 Task: Set the logo individual image time in ms for logo overlay to 24.
Action: Mouse moved to (116, 57)
Screenshot: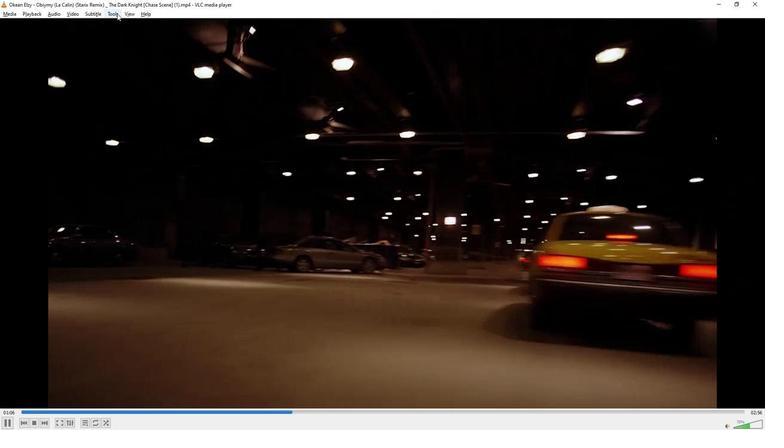 
Action: Mouse pressed left at (116, 57)
Screenshot: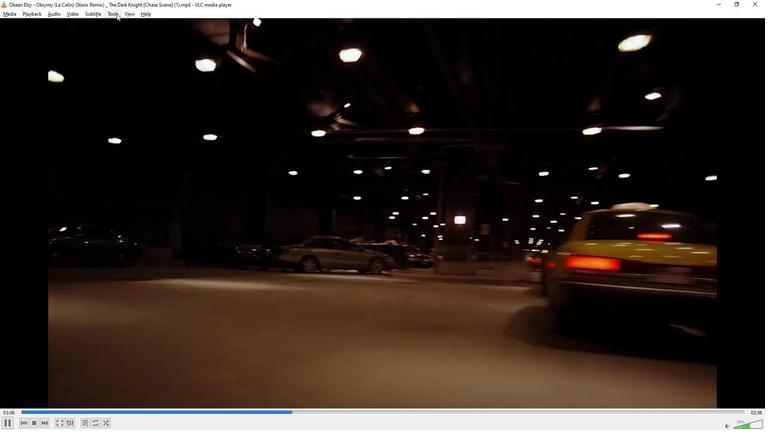 
Action: Mouse moved to (126, 135)
Screenshot: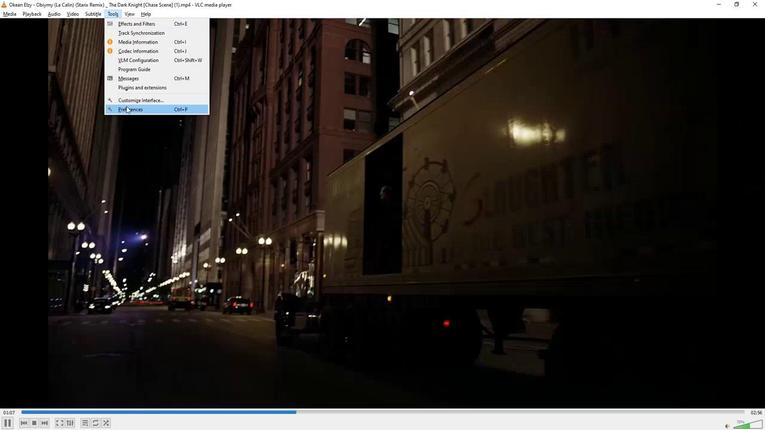 
Action: Mouse pressed left at (126, 135)
Screenshot: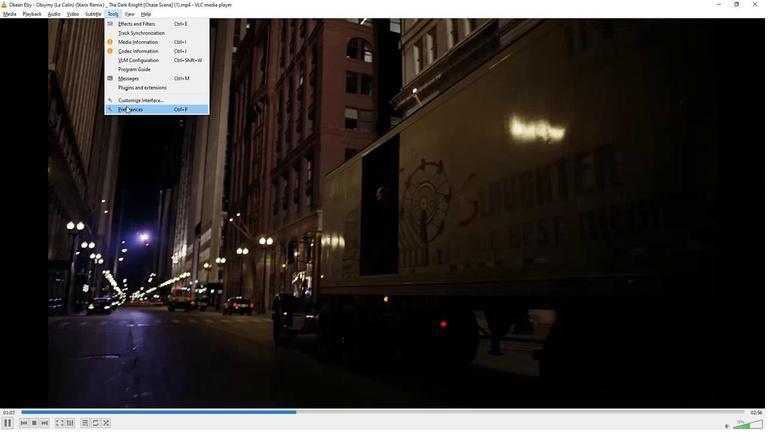 
Action: Mouse moved to (150, 335)
Screenshot: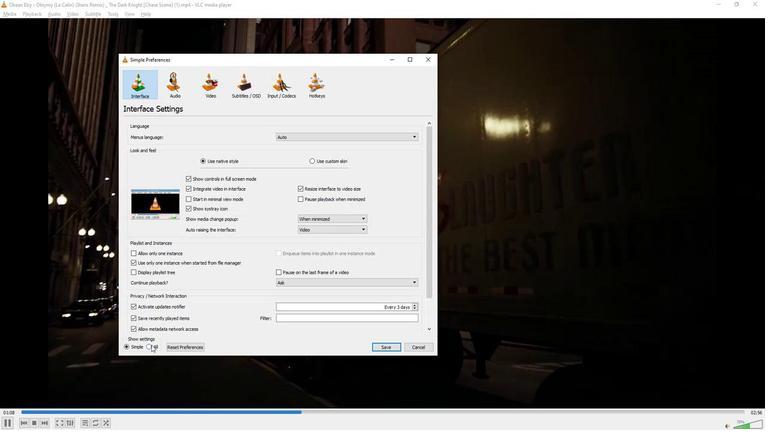 
Action: Mouse pressed left at (150, 335)
Screenshot: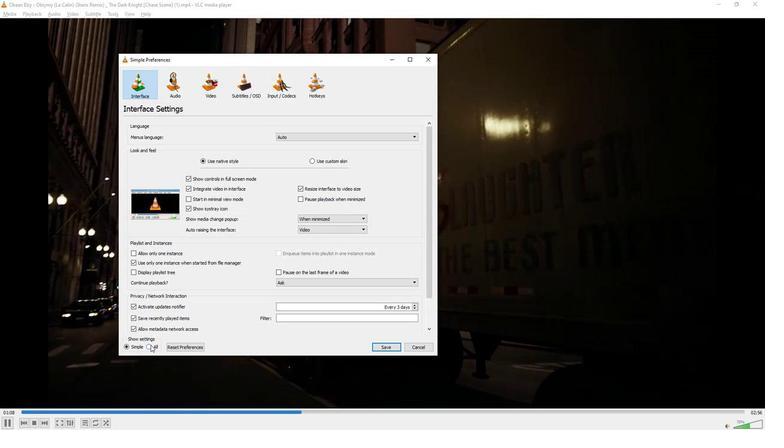 
Action: Mouse moved to (149, 287)
Screenshot: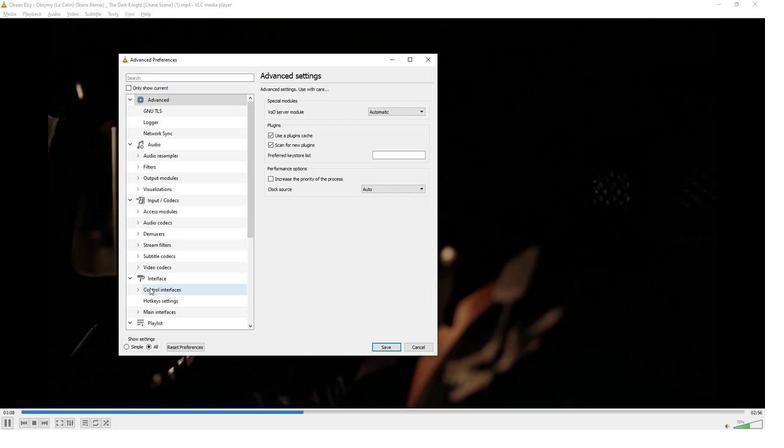 
Action: Mouse scrolled (149, 286) with delta (0, 0)
Screenshot: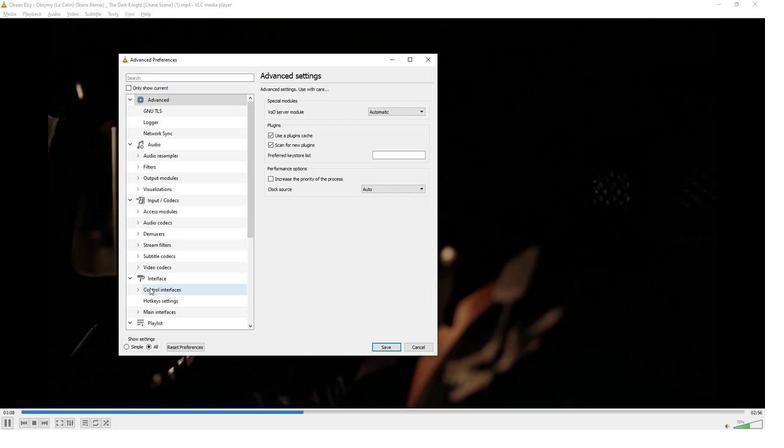 
Action: Mouse moved to (149, 285)
Screenshot: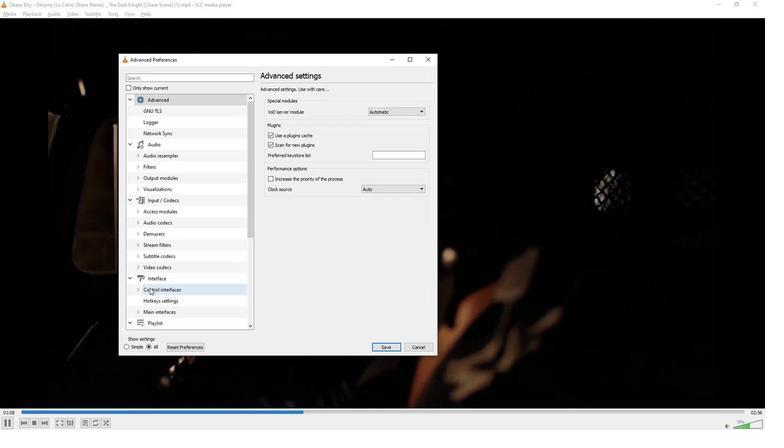 
Action: Mouse scrolled (149, 285) with delta (0, 0)
Screenshot: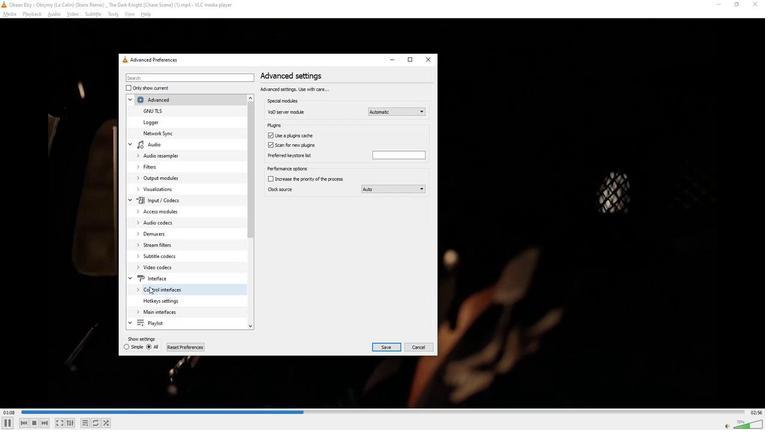 
Action: Mouse moved to (148, 285)
Screenshot: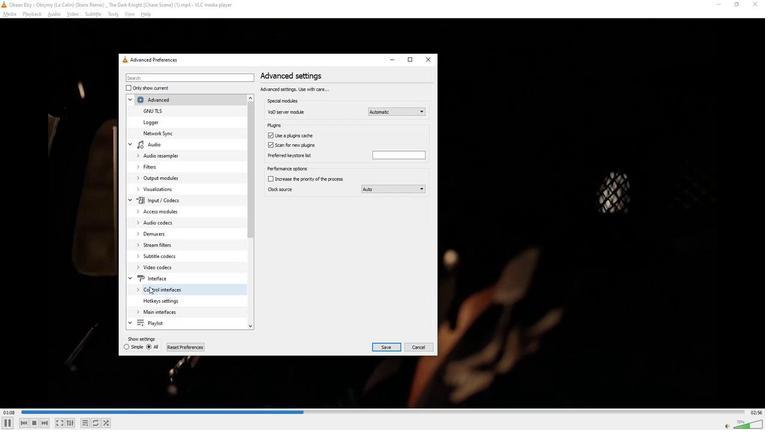 
Action: Mouse scrolled (148, 285) with delta (0, 0)
Screenshot: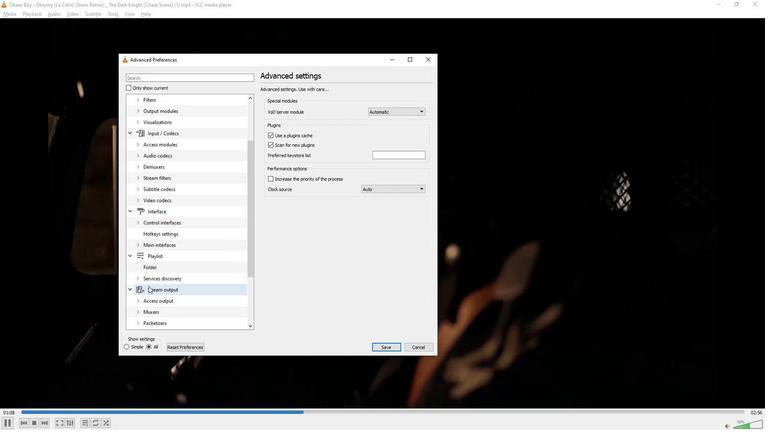 
Action: Mouse moved to (148, 285)
Screenshot: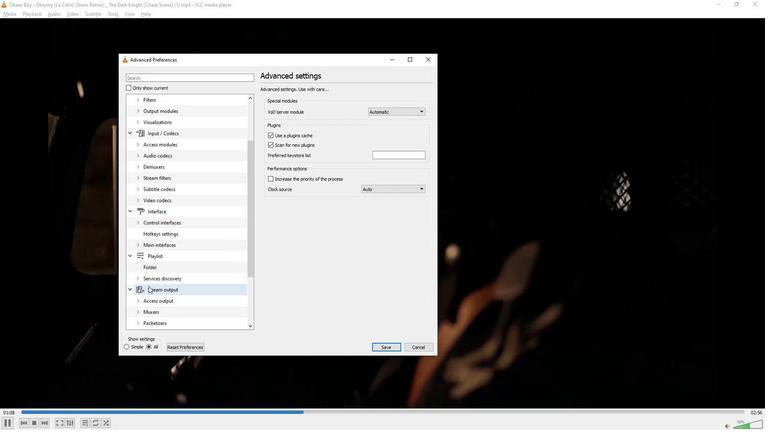 
Action: Mouse scrolled (148, 285) with delta (0, 0)
Screenshot: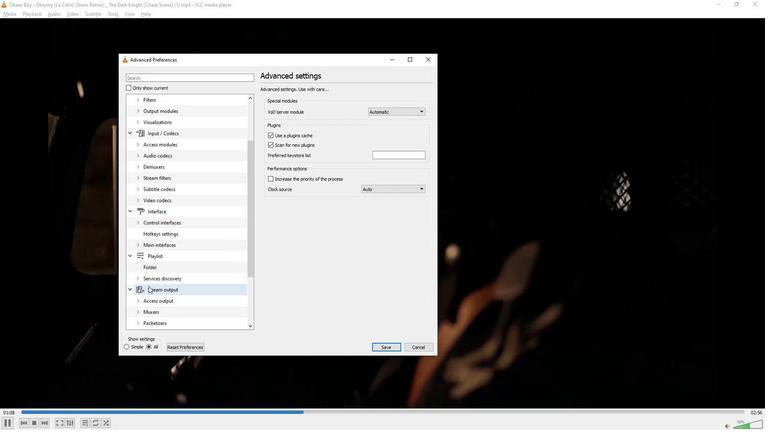 
Action: Mouse moved to (148, 285)
Screenshot: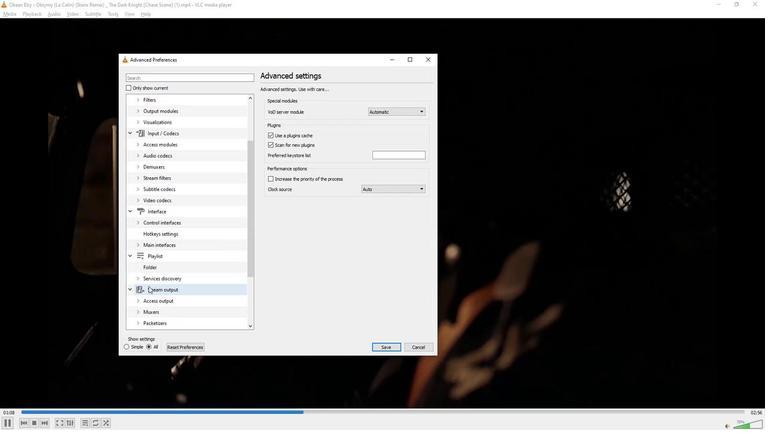 
Action: Mouse scrolled (148, 285) with delta (0, 0)
Screenshot: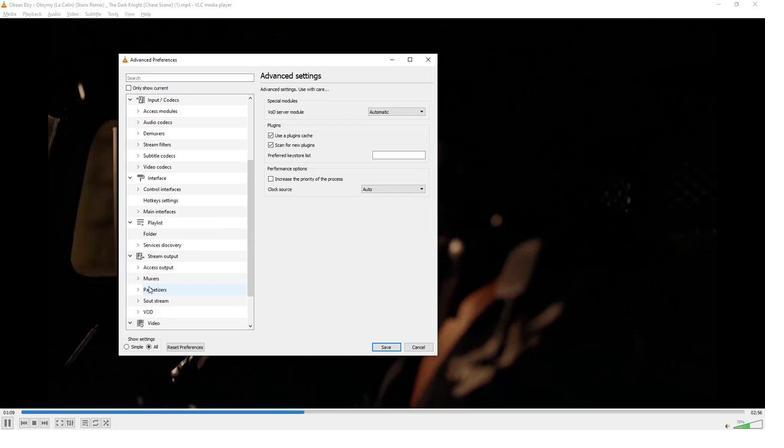 
Action: Mouse moved to (148, 285)
Screenshot: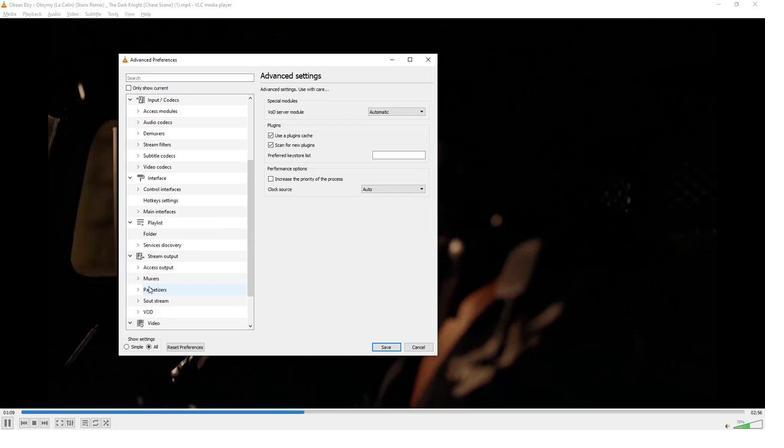 
Action: Mouse scrolled (148, 285) with delta (0, 0)
Screenshot: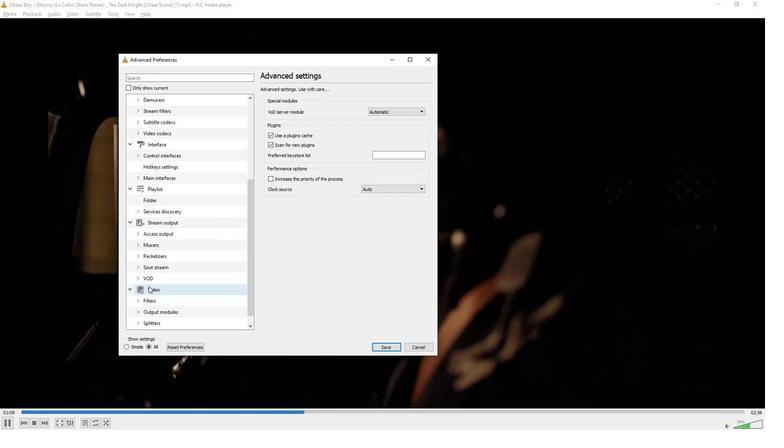 
Action: Mouse moved to (138, 315)
Screenshot: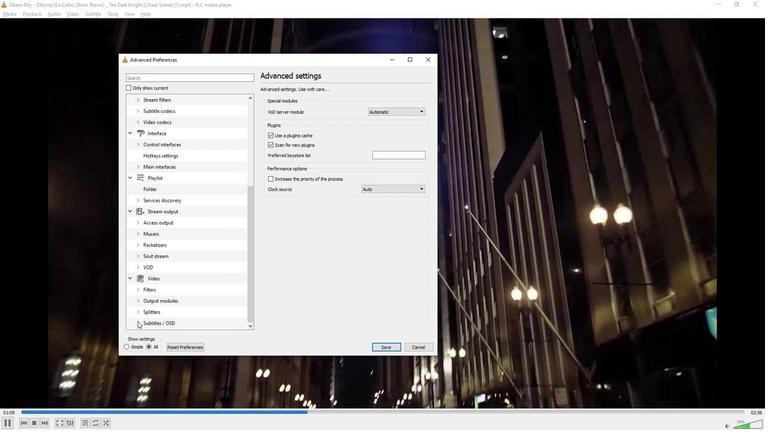 
Action: Mouse pressed left at (138, 315)
Screenshot: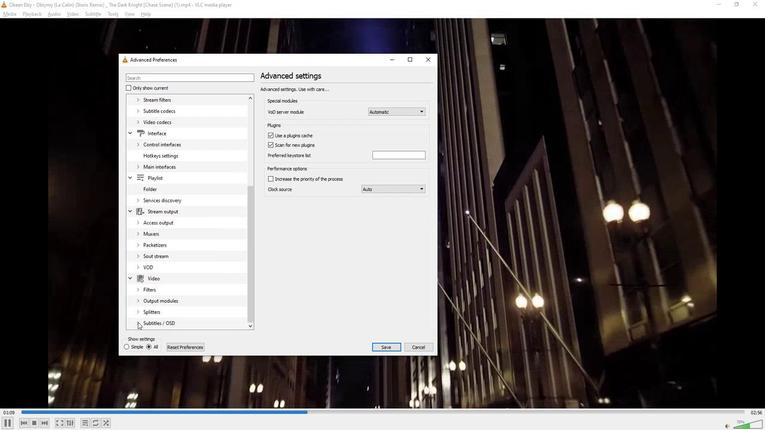 
Action: Mouse moved to (145, 299)
Screenshot: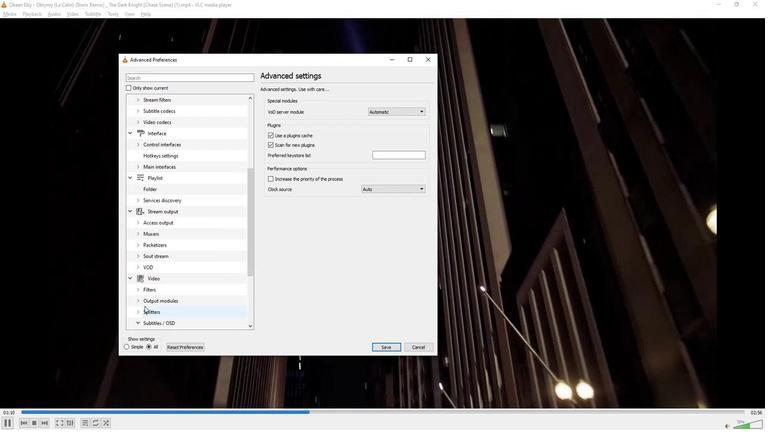 
Action: Mouse scrolled (145, 299) with delta (0, 0)
Screenshot: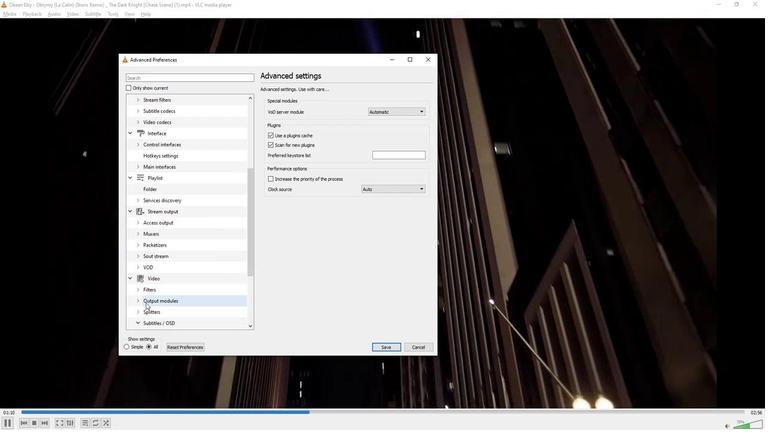 
Action: Mouse scrolled (145, 299) with delta (0, 0)
Screenshot: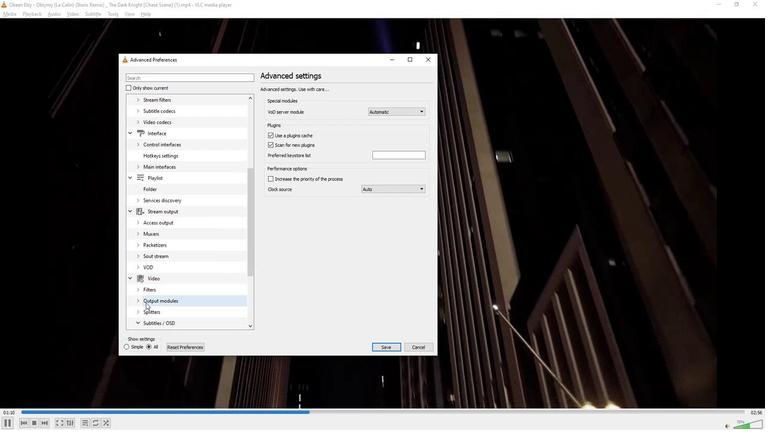
Action: Mouse moved to (161, 278)
Screenshot: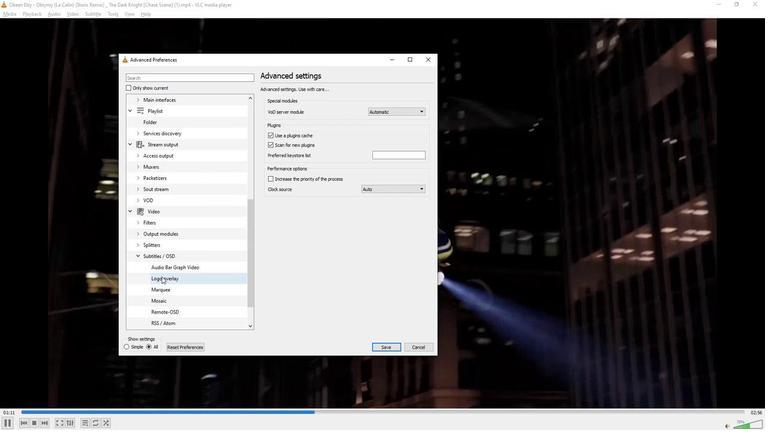 
Action: Mouse pressed left at (161, 278)
Screenshot: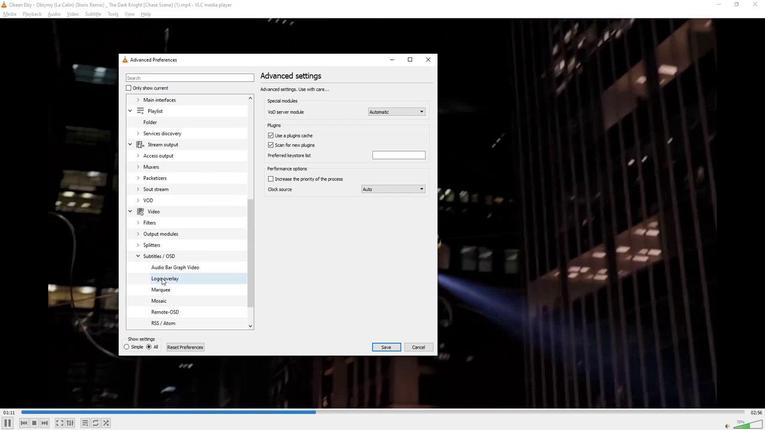 
Action: Mouse moved to (410, 159)
Screenshot: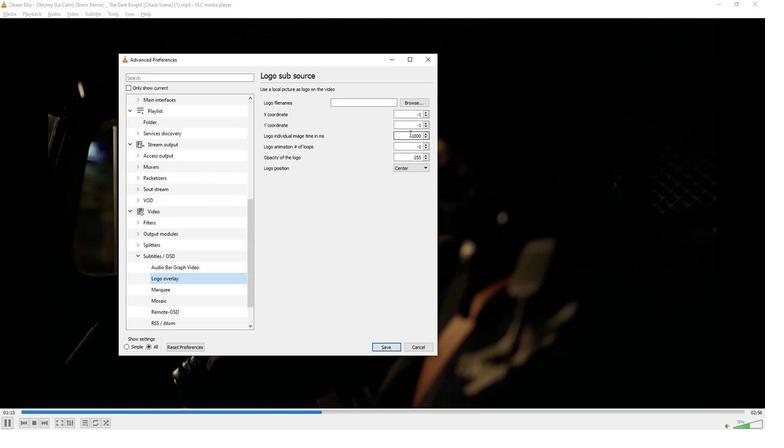 
Action: Mouse pressed left at (410, 159)
Screenshot: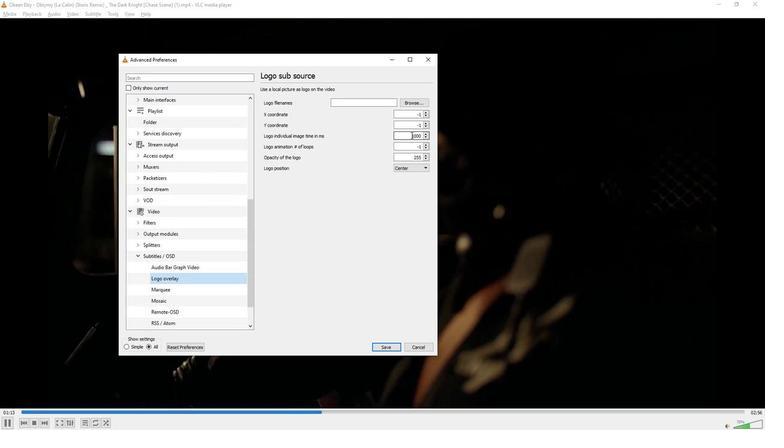 
Action: Mouse pressed left at (410, 159)
Screenshot: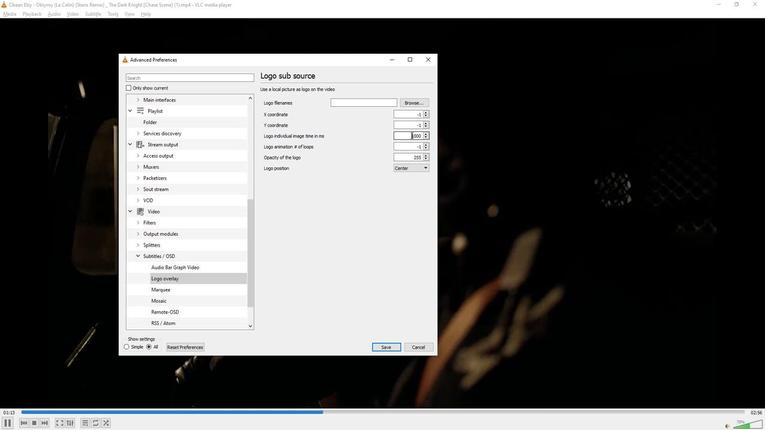 
Action: Mouse pressed left at (410, 159)
Screenshot: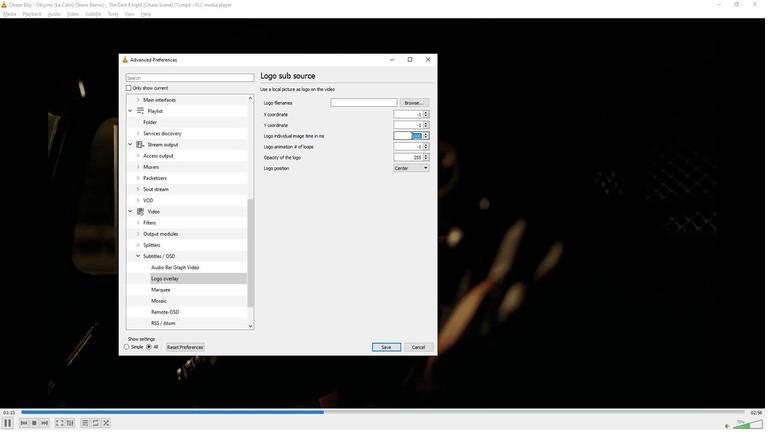 
Action: Key pressed 24
Screenshot: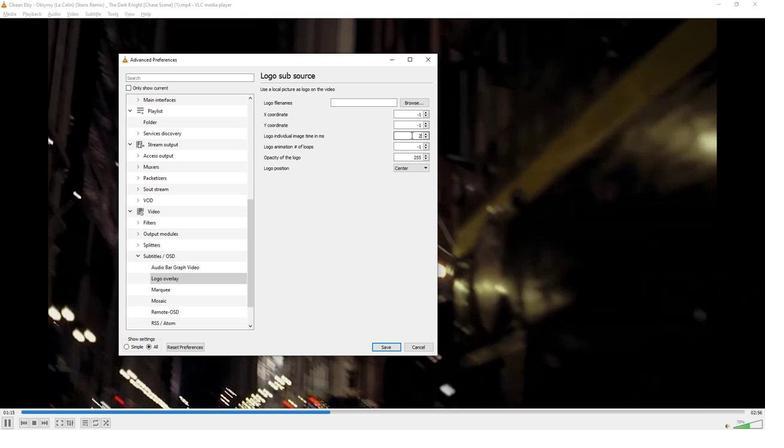 
Action: Mouse moved to (322, 236)
Screenshot: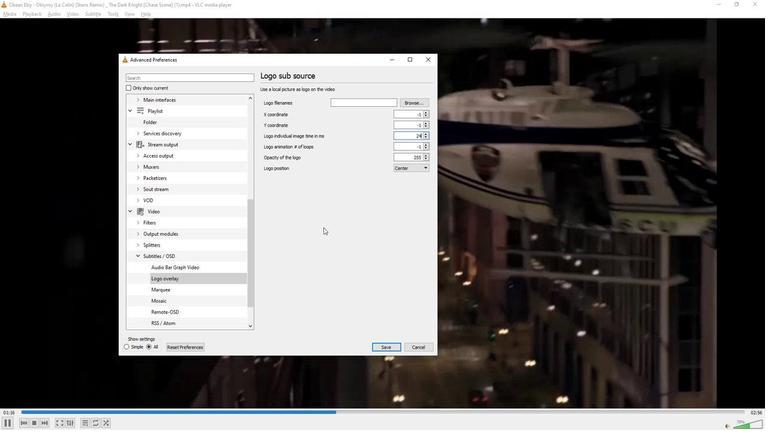 
